 Task: Look for products from Sprouts only.
Action: Mouse pressed left at (20, 63)
Screenshot: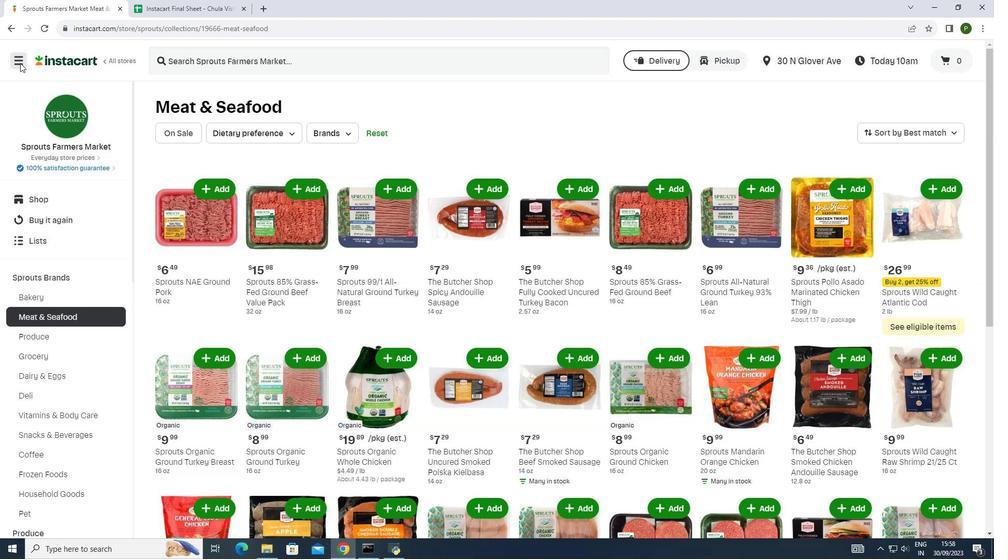 
Action: Mouse moved to (51, 273)
Screenshot: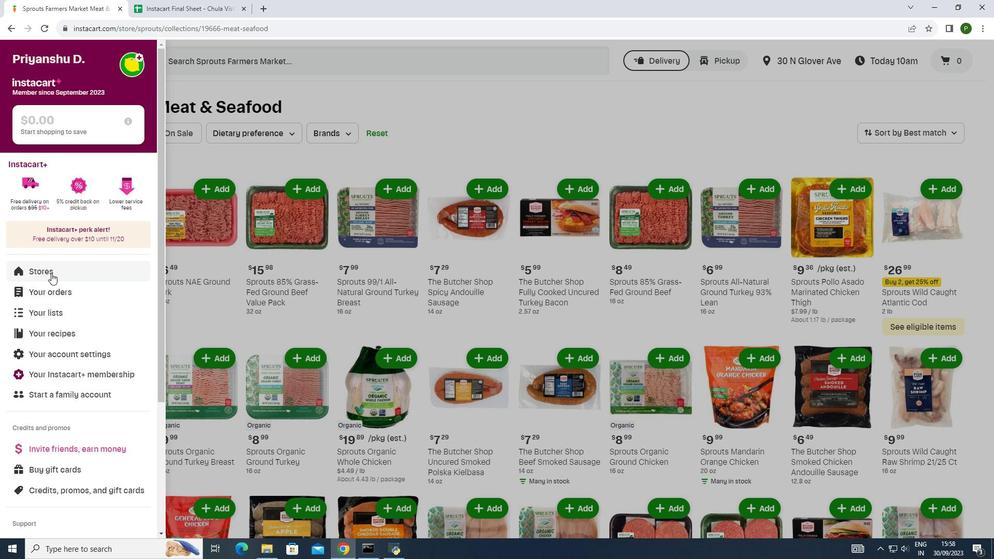 
Action: Mouse pressed left at (51, 273)
Screenshot: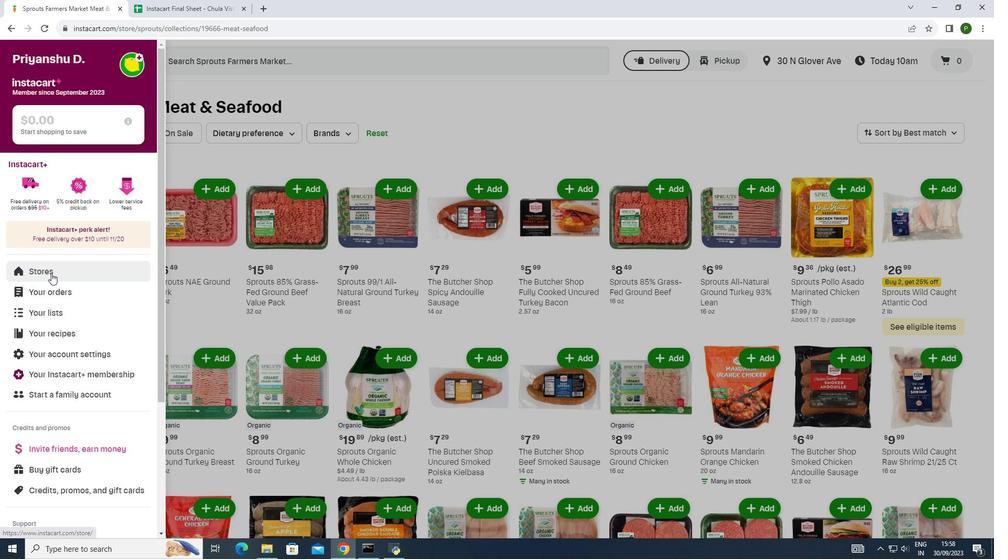 
Action: Mouse moved to (246, 102)
Screenshot: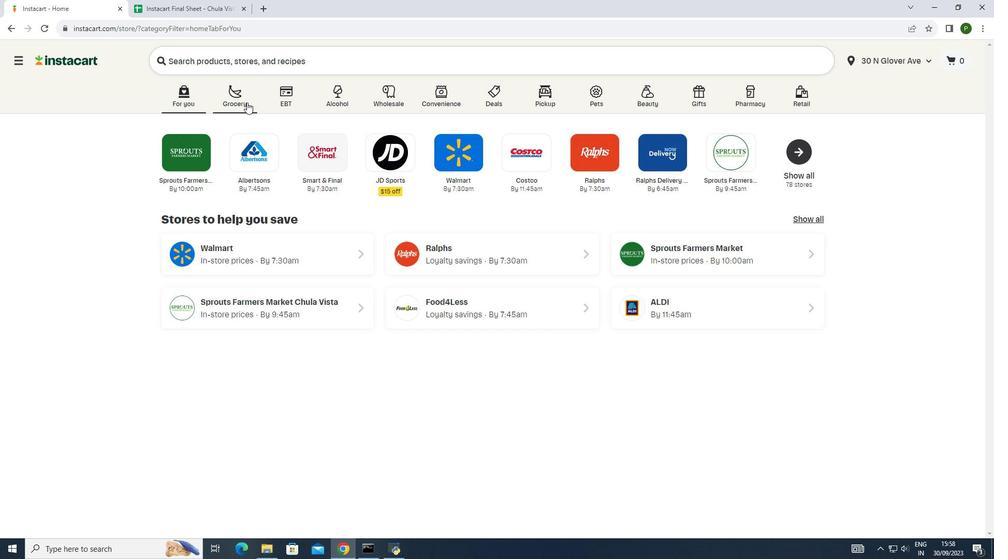 
Action: Mouse pressed left at (246, 102)
Screenshot: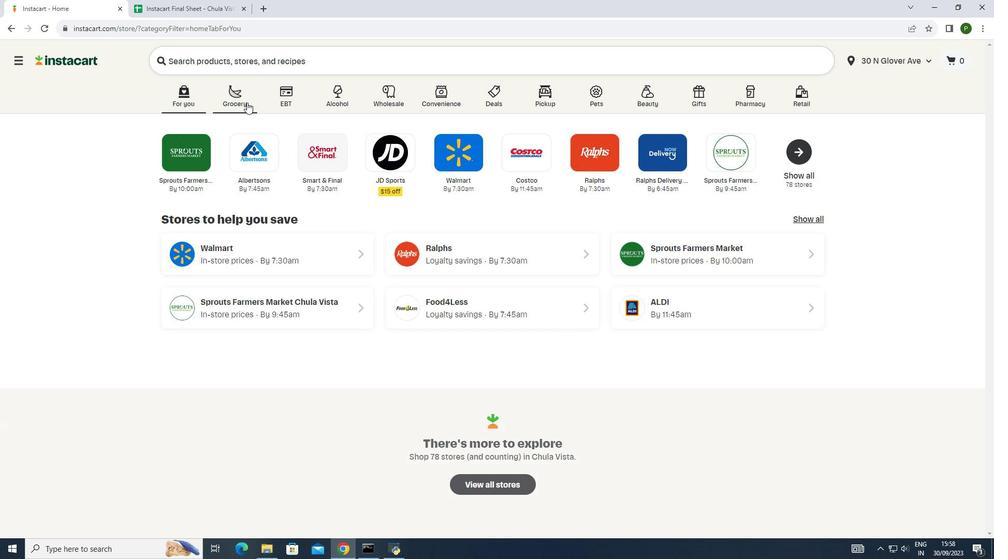 
Action: Mouse moved to (510, 165)
Screenshot: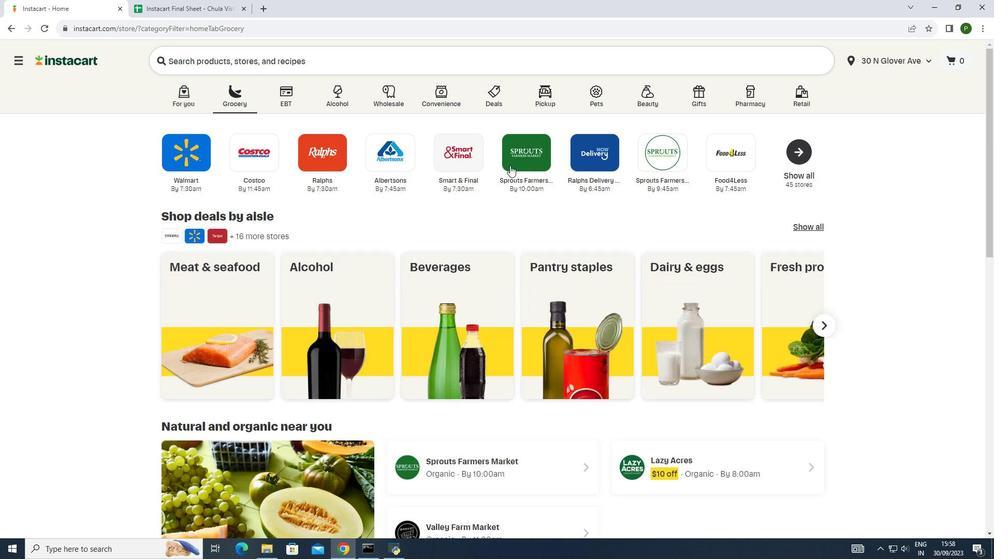 
Action: Mouse pressed left at (510, 165)
Screenshot: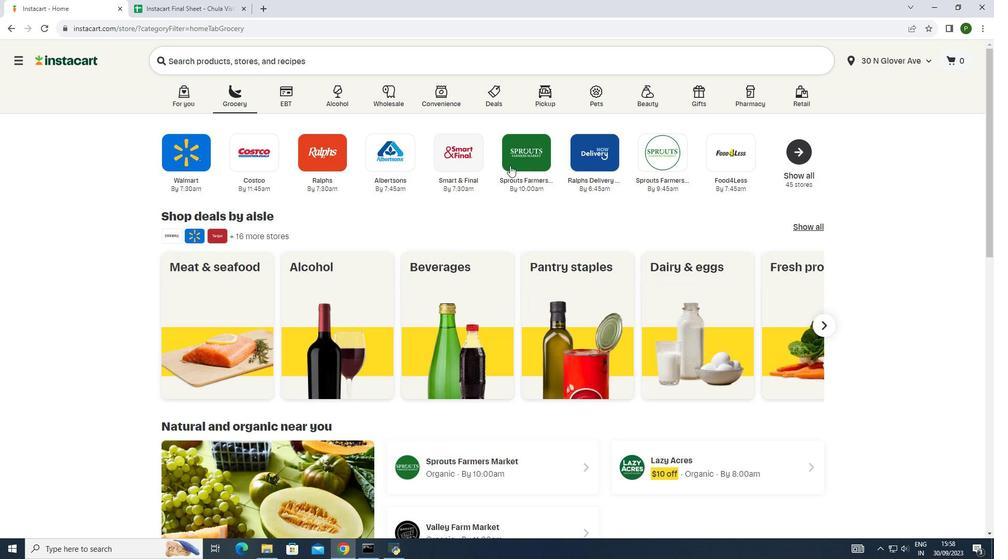 
Action: Mouse moved to (73, 281)
Screenshot: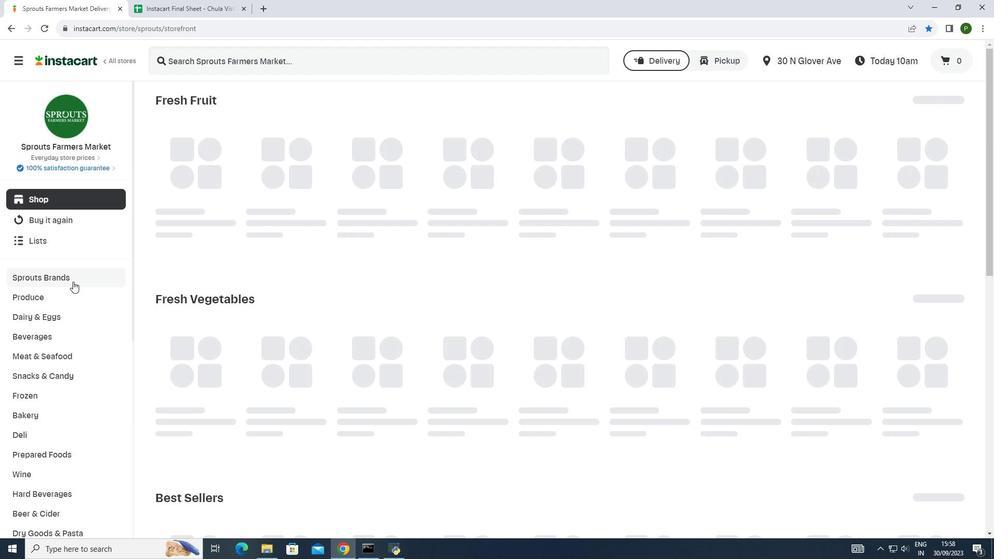 
Action: Mouse pressed left at (73, 281)
Screenshot: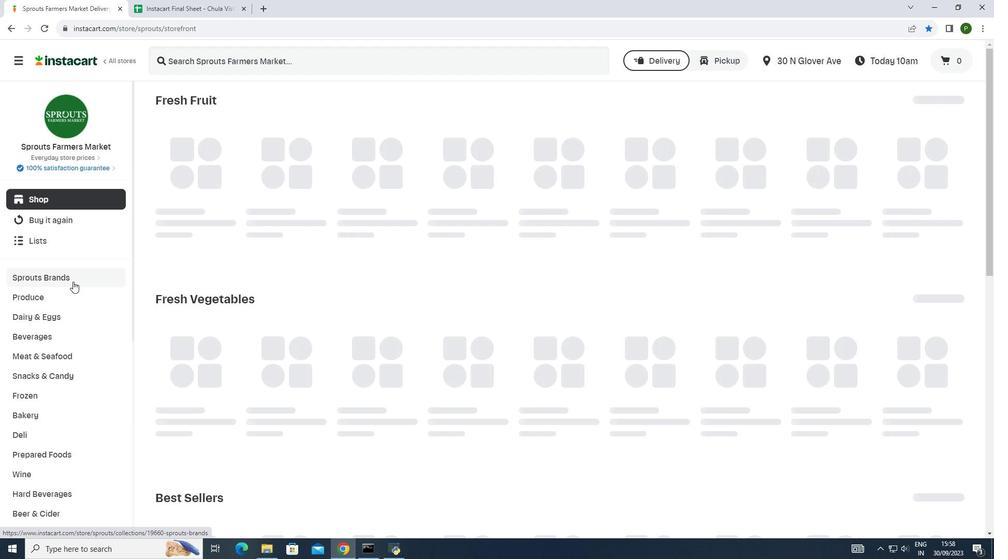 
Action: Mouse moved to (74, 315)
Screenshot: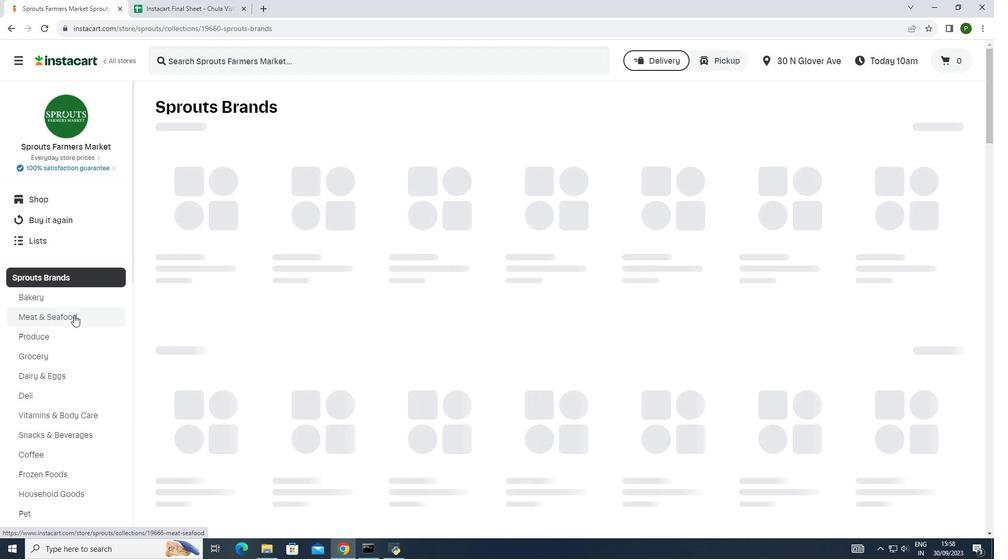 
Action: Mouse pressed left at (74, 315)
Screenshot: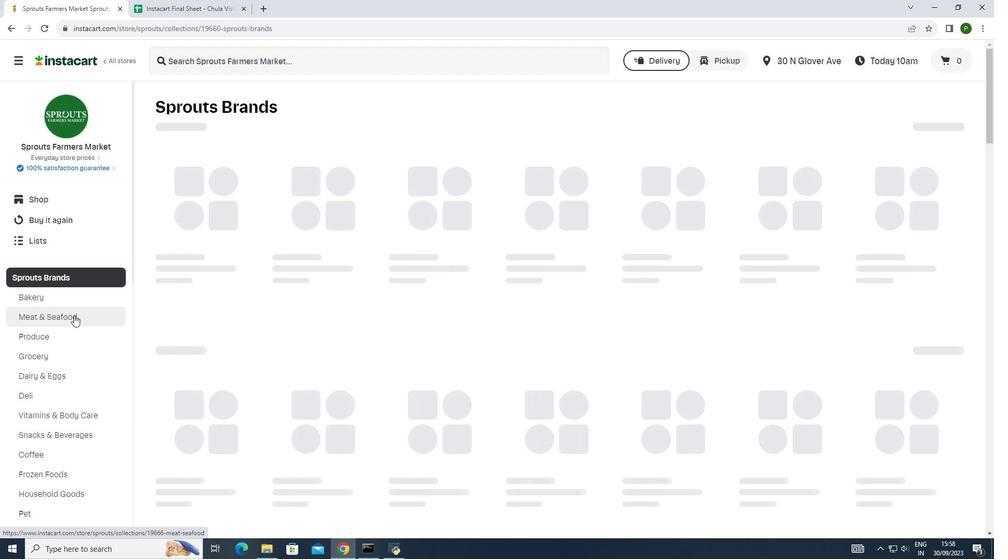 
Action: Mouse moved to (335, 128)
Screenshot: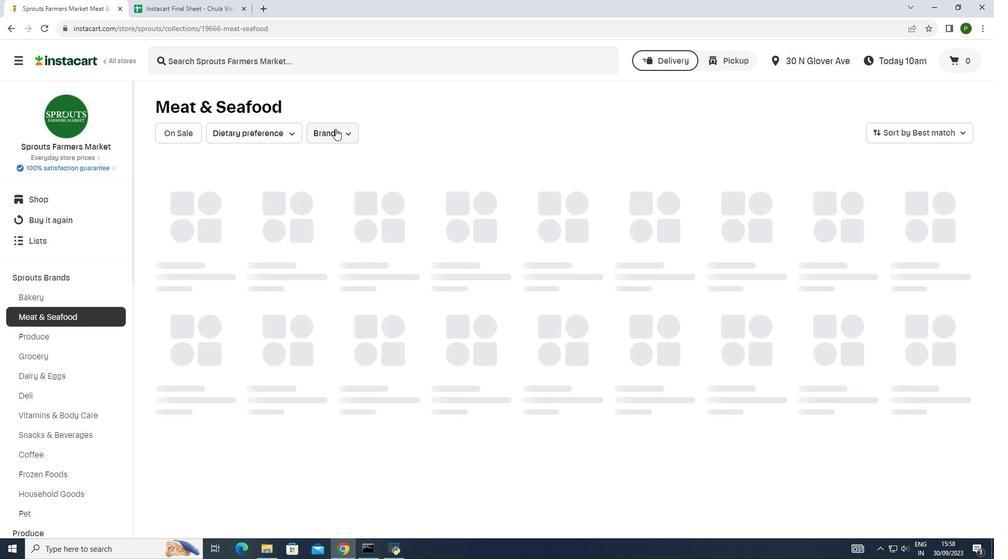 
Action: Mouse pressed left at (335, 128)
Screenshot: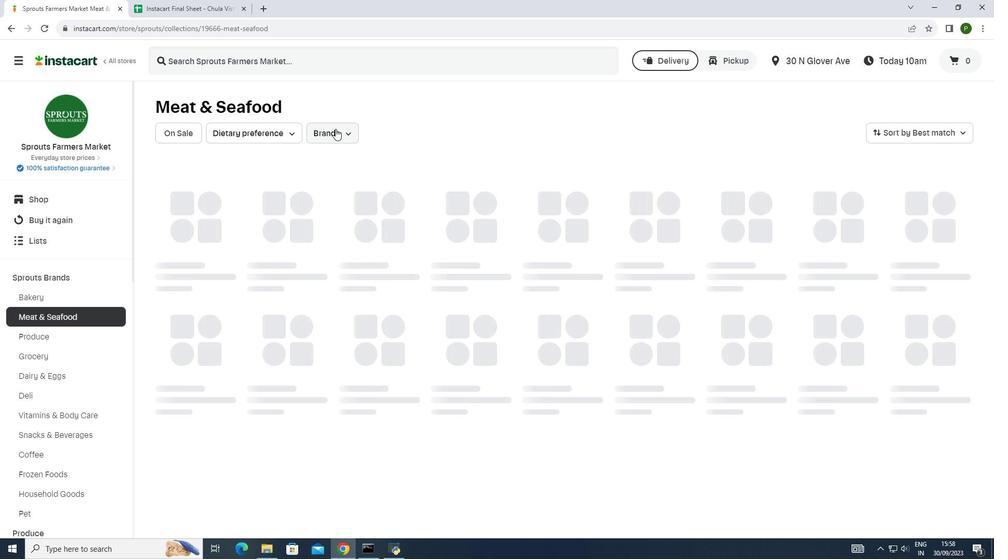 
Action: Mouse moved to (328, 192)
Screenshot: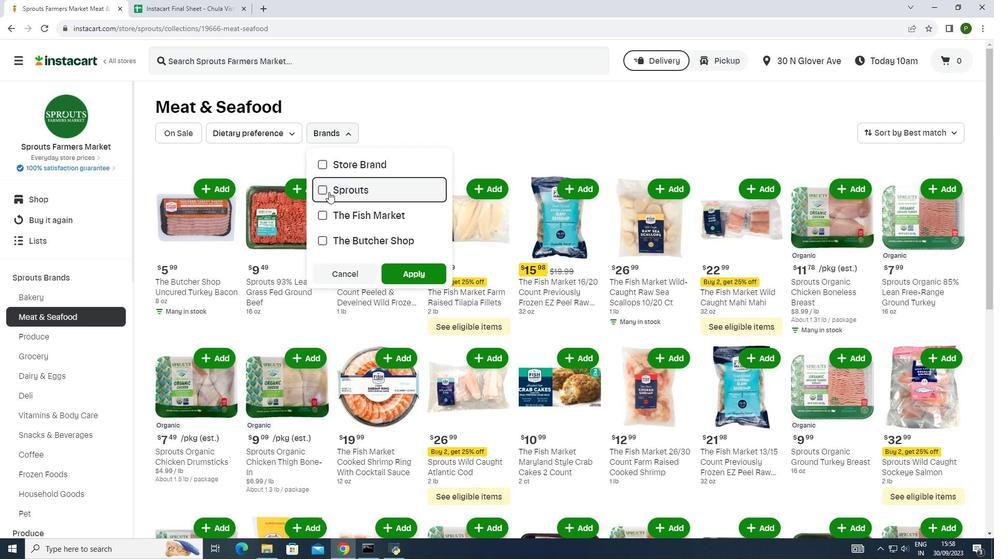 
Action: Mouse pressed left at (328, 192)
Screenshot: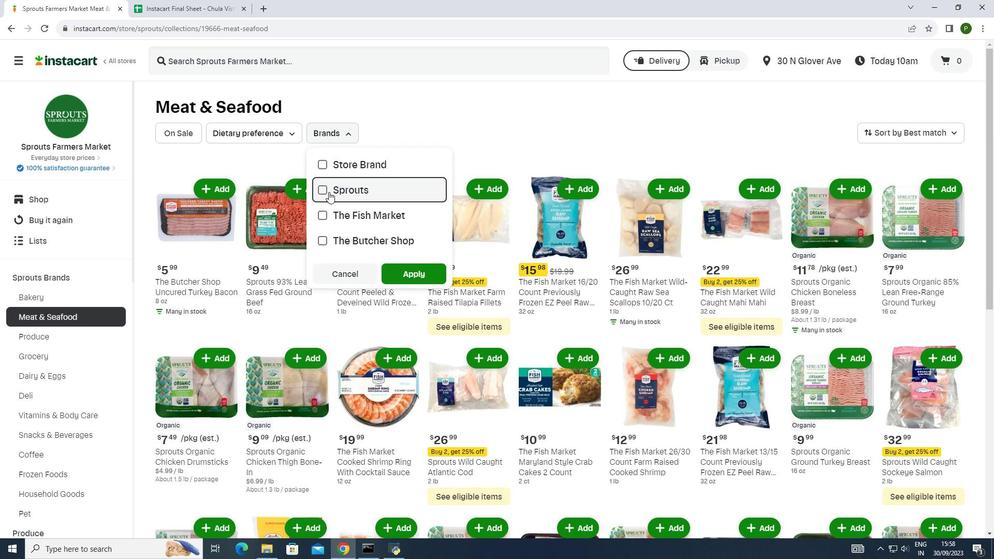 
Action: Mouse moved to (408, 272)
Screenshot: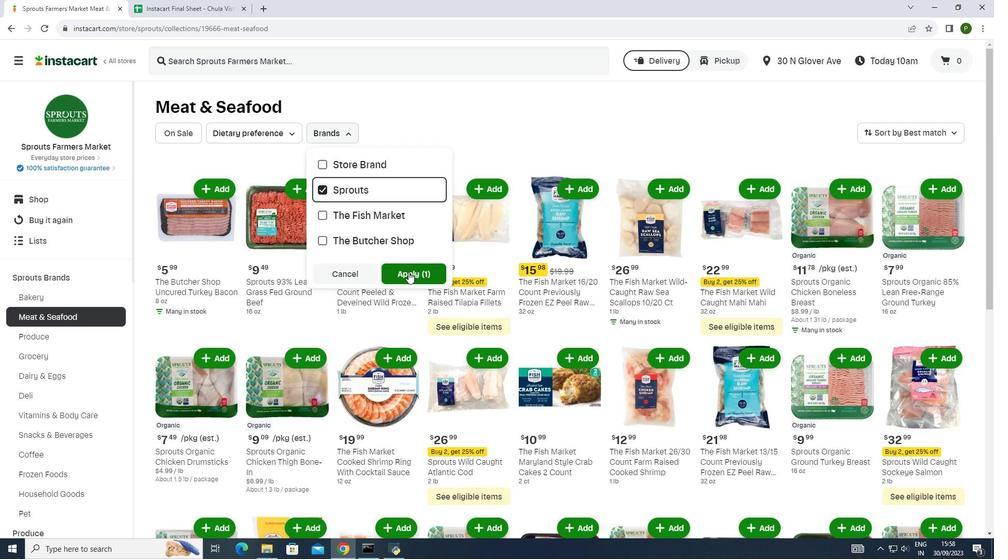 
Action: Mouse pressed left at (408, 272)
Screenshot: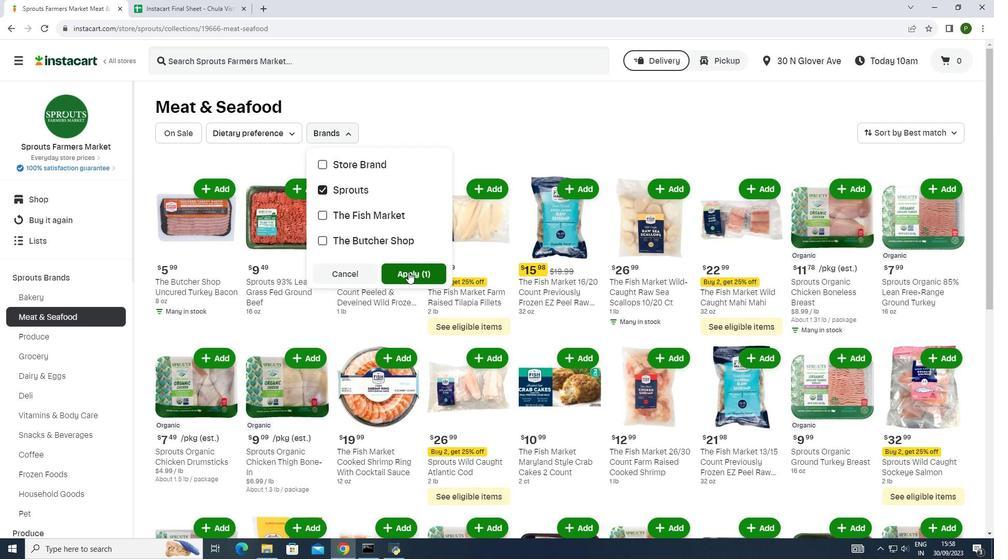 
Action: Mouse moved to (409, 272)
Screenshot: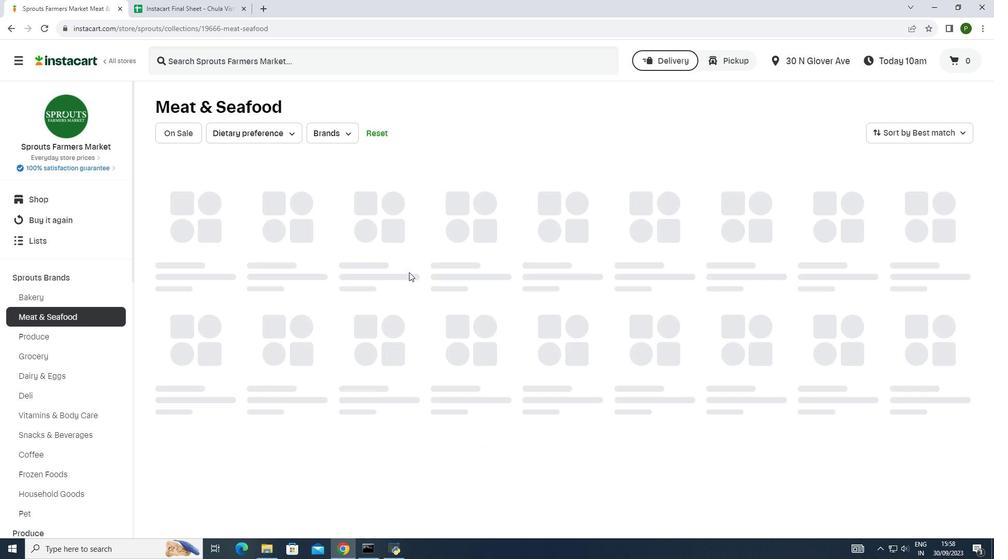 
